 Task: Write a course "Digital marketing".
Action: Mouse moved to (726, 75)
Screenshot: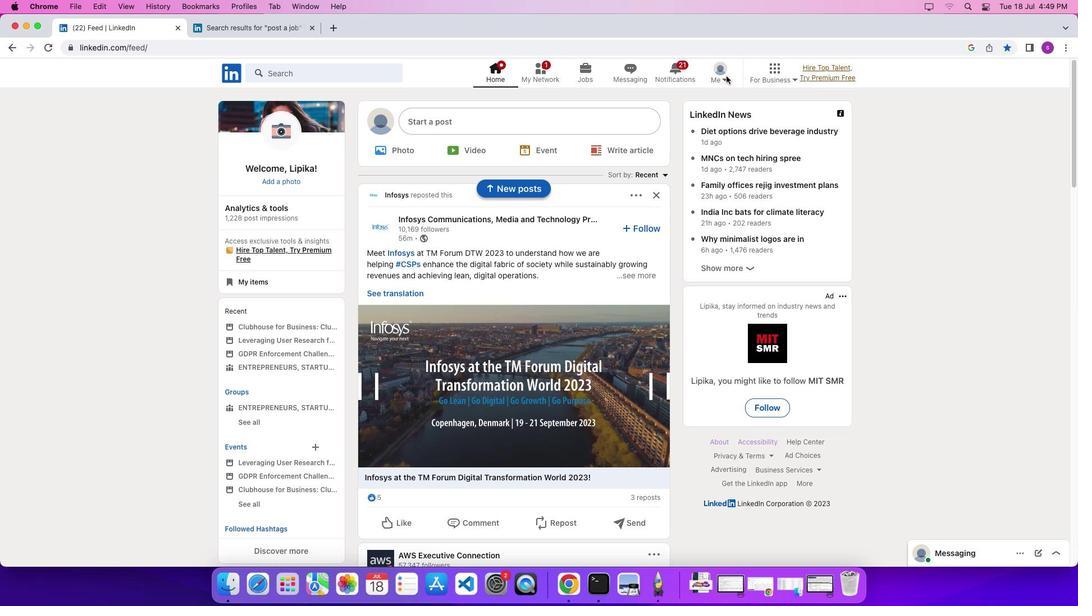 
Action: Mouse pressed left at (726, 75)
Screenshot: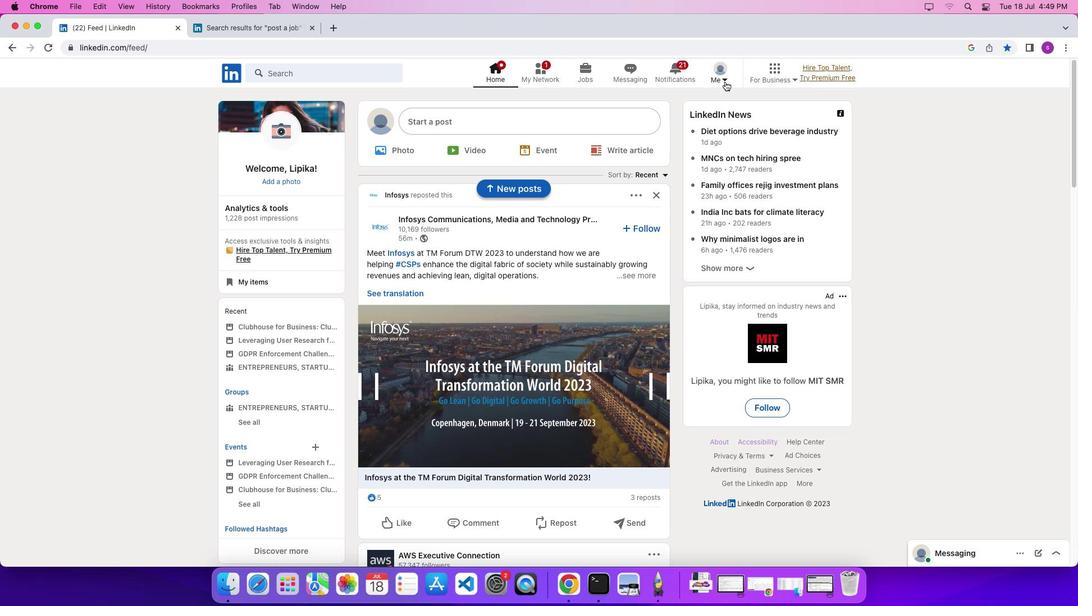 
Action: Mouse moved to (725, 82)
Screenshot: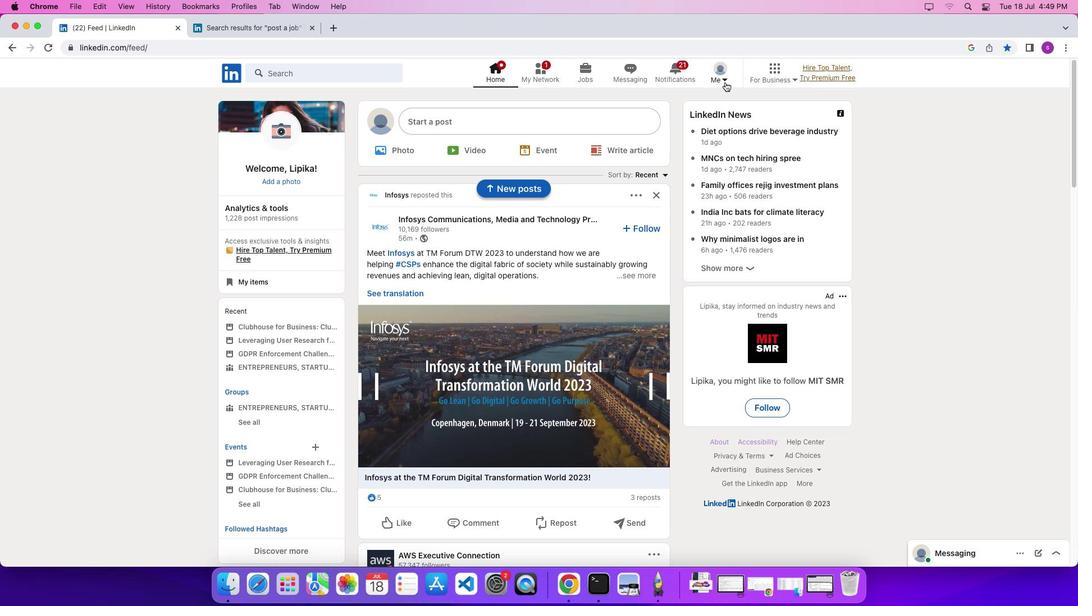 
Action: Mouse pressed left at (725, 82)
Screenshot: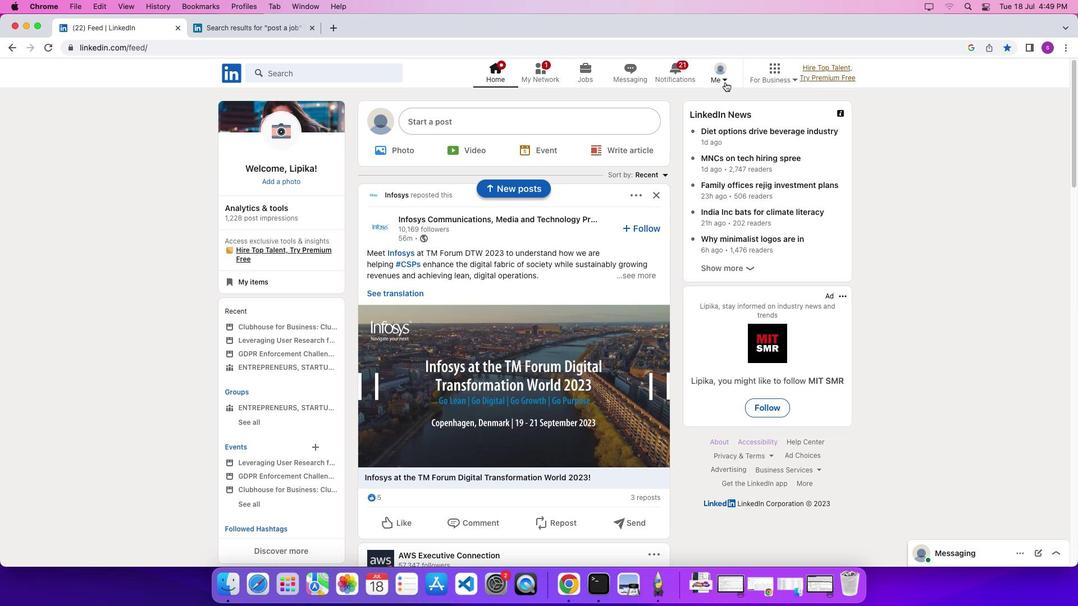 
Action: Mouse moved to (648, 137)
Screenshot: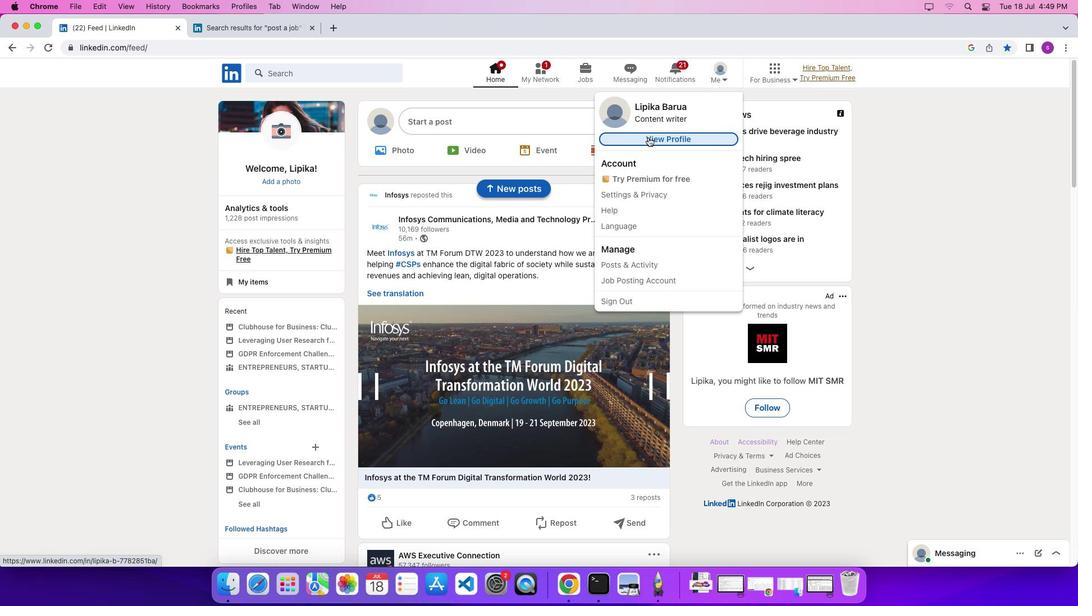 
Action: Mouse pressed left at (648, 137)
Screenshot: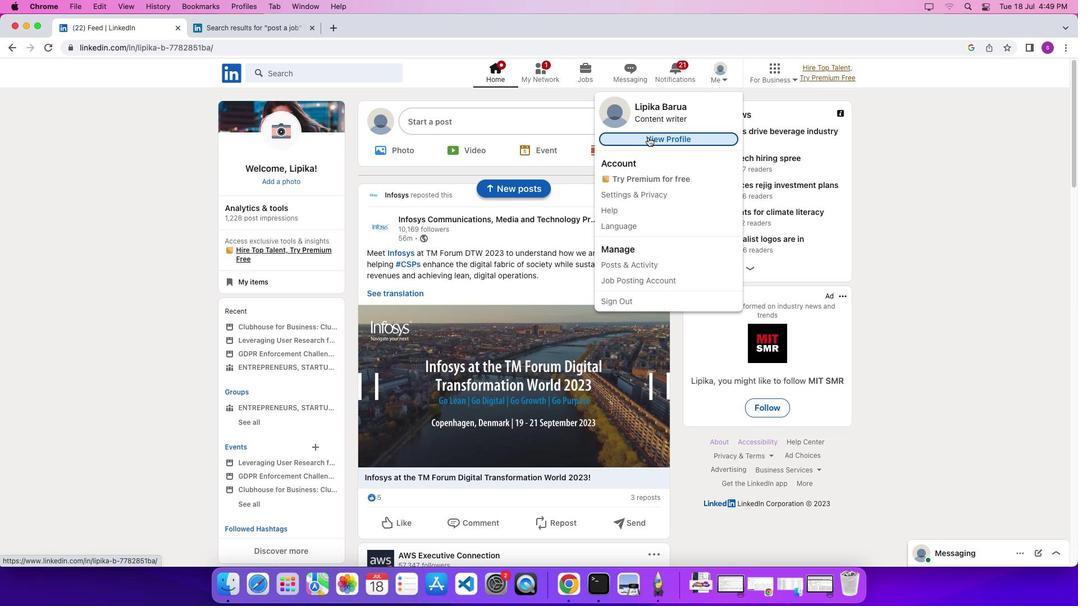 
Action: Mouse moved to (331, 362)
Screenshot: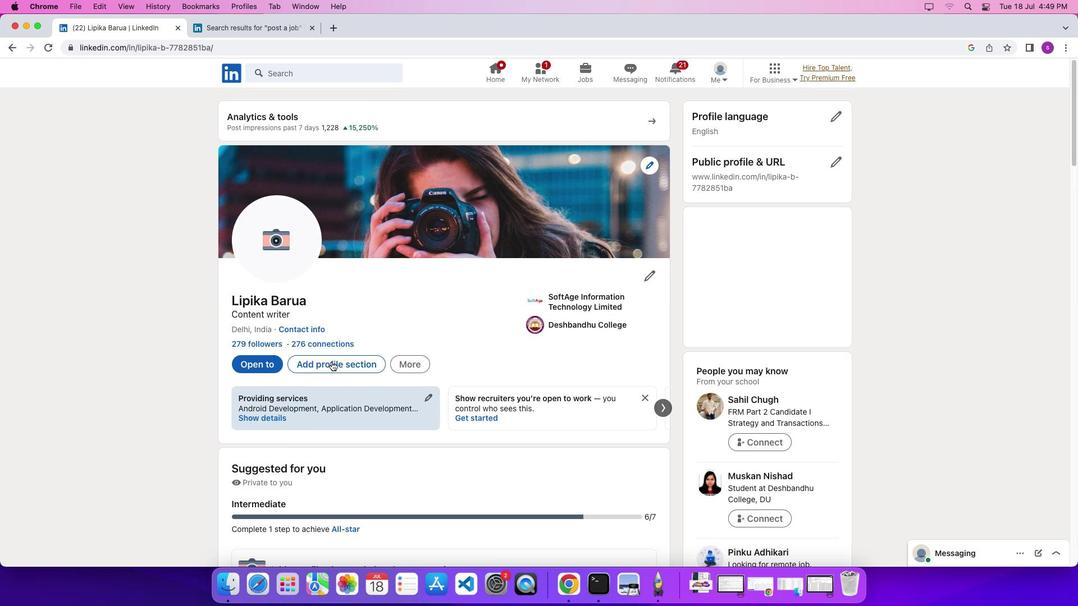 
Action: Mouse pressed left at (331, 362)
Screenshot: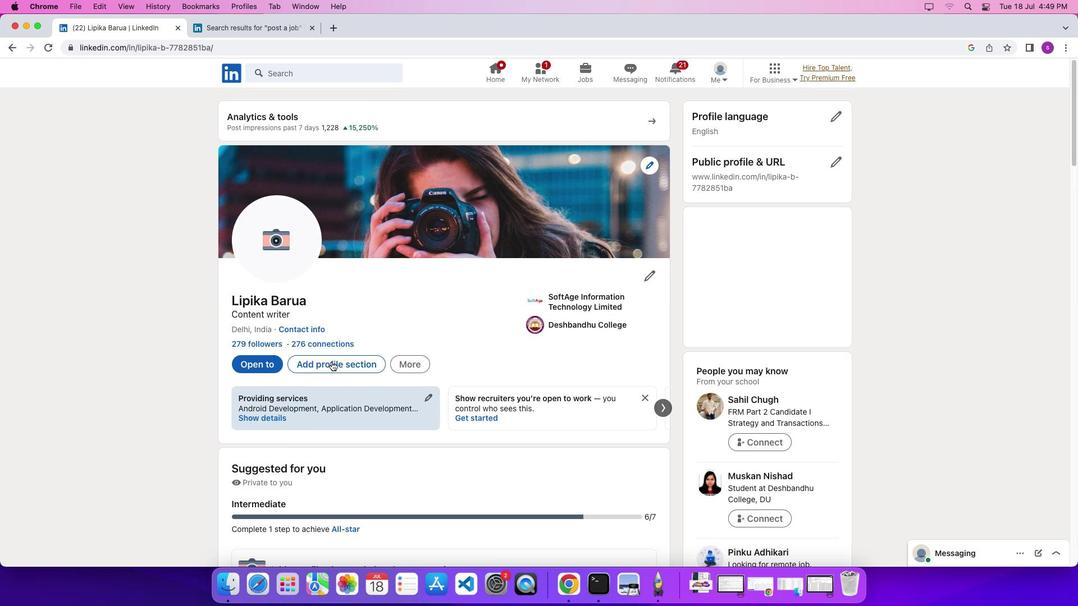 
Action: Mouse moved to (419, 315)
Screenshot: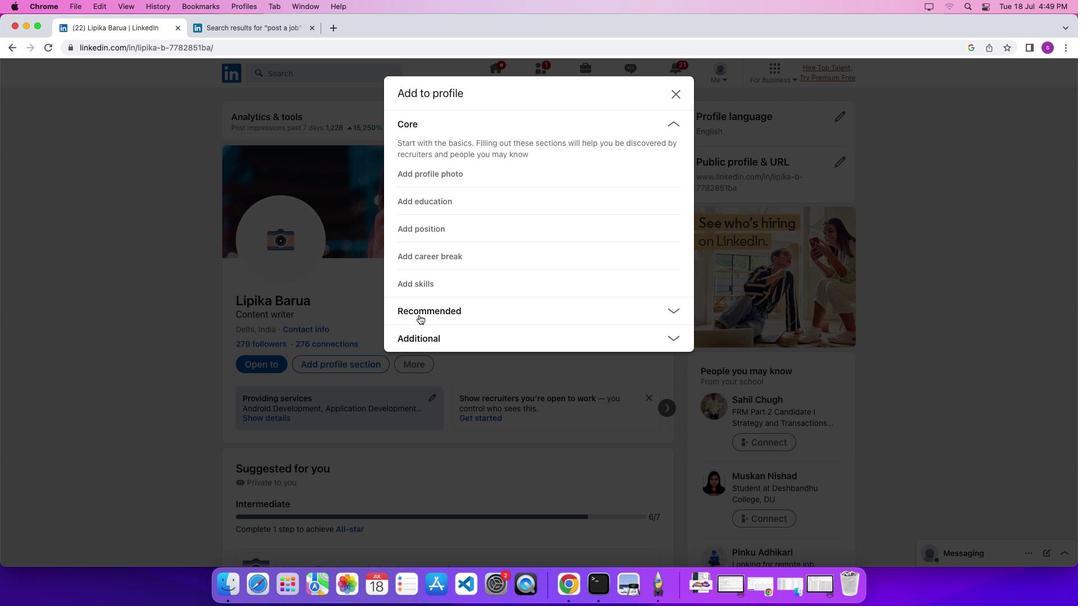 
Action: Mouse pressed left at (419, 315)
Screenshot: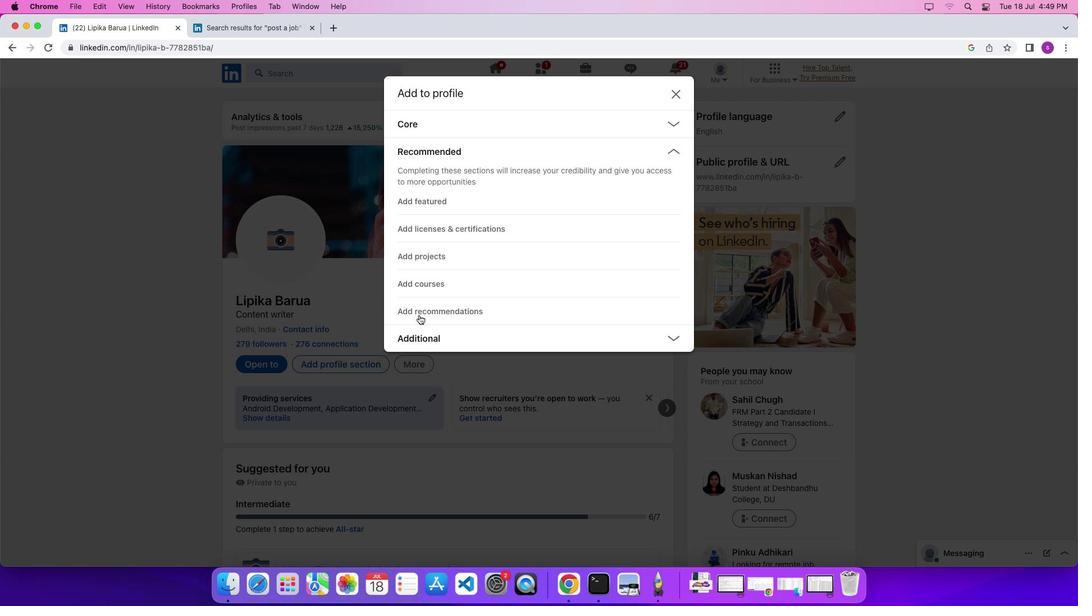 
Action: Mouse moved to (418, 278)
Screenshot: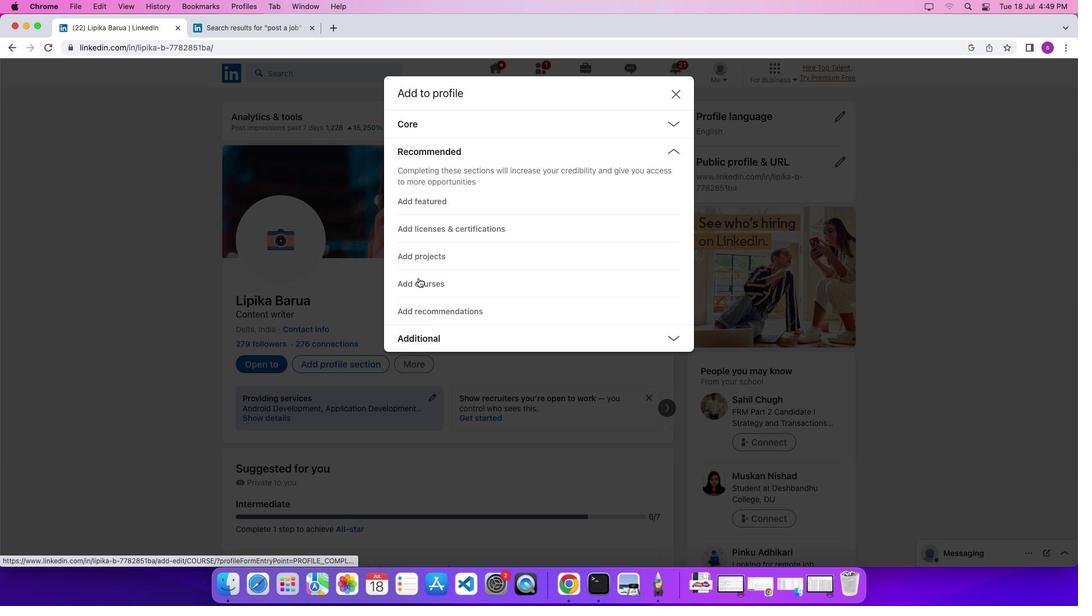 
Action: Mouse pressed left at (418, 278)
Screenshot: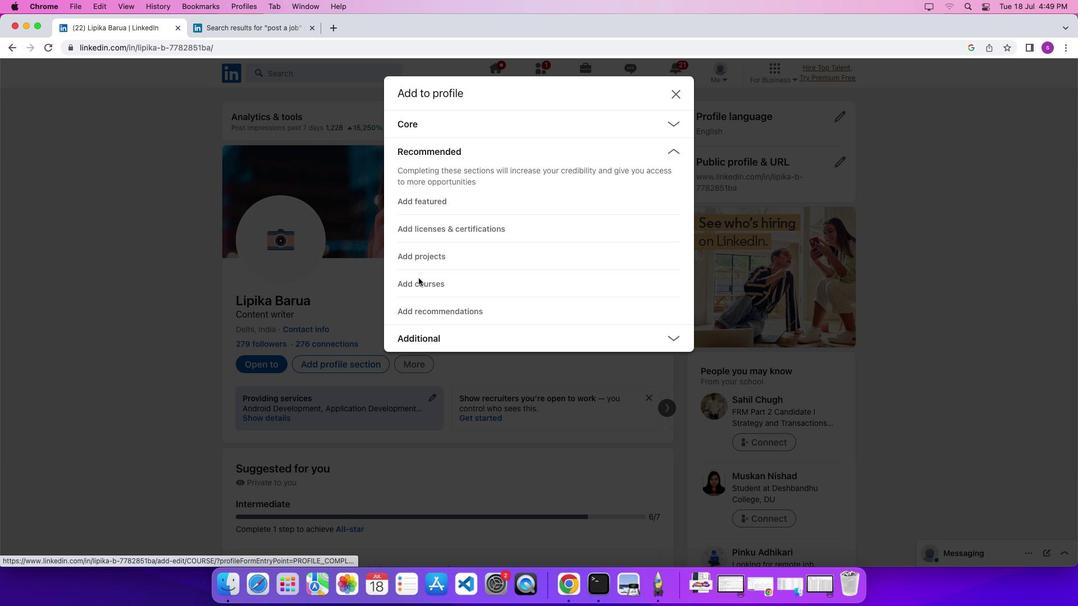 
Action: Mouse moved to (411, 166)
Screenshot: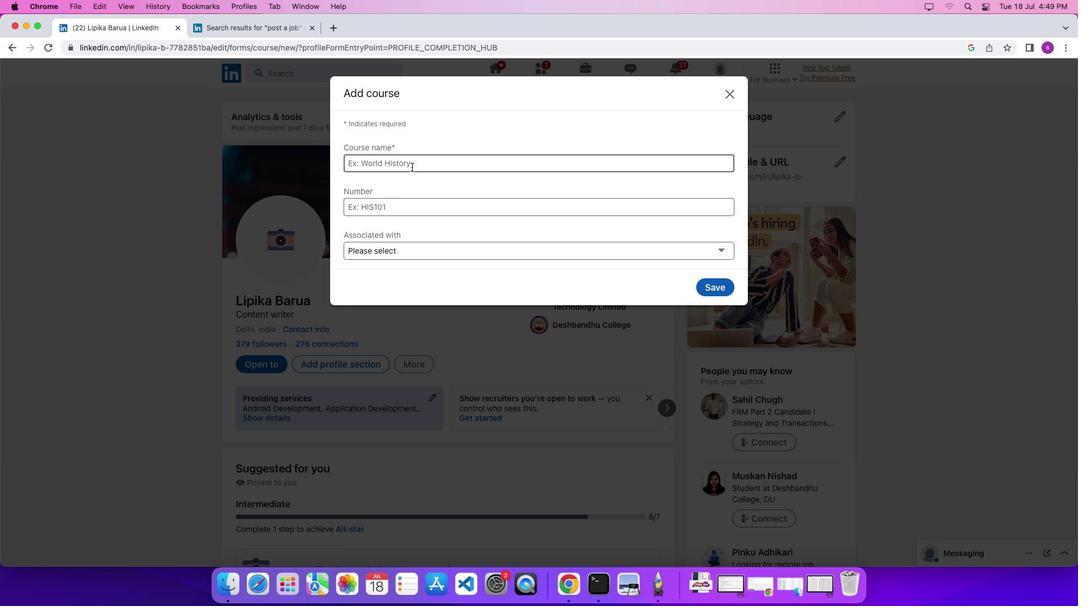 
Action: Mouse pressed left at (411, 166)
Screenshot: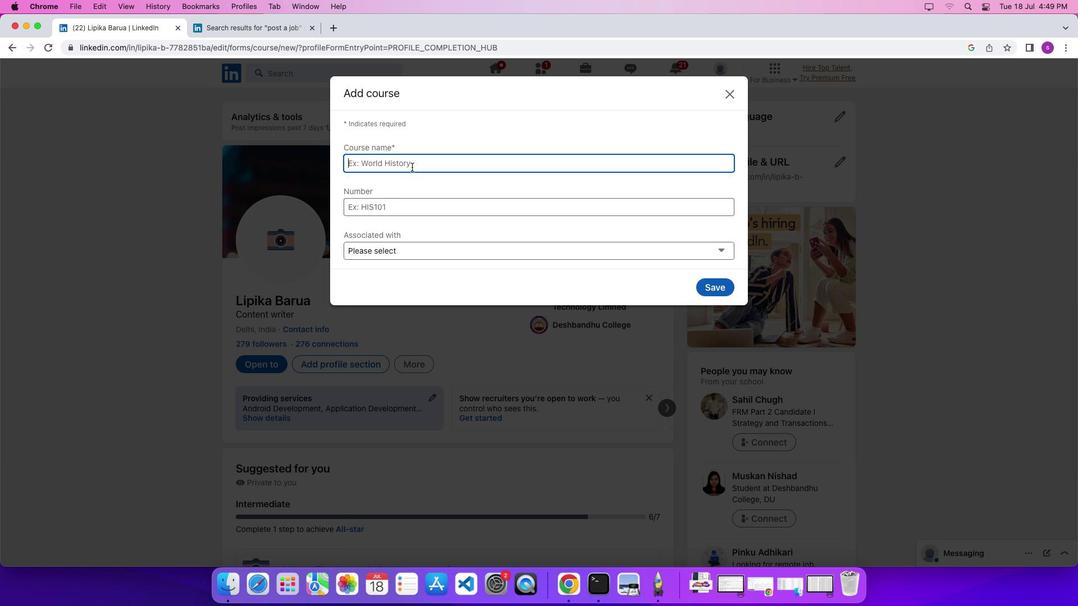 
Action: Key pressed Key.shift'D''i''g''i''t''a''l'Key.space'm''a''r''k''e''t''i''n''g'
Screenshot: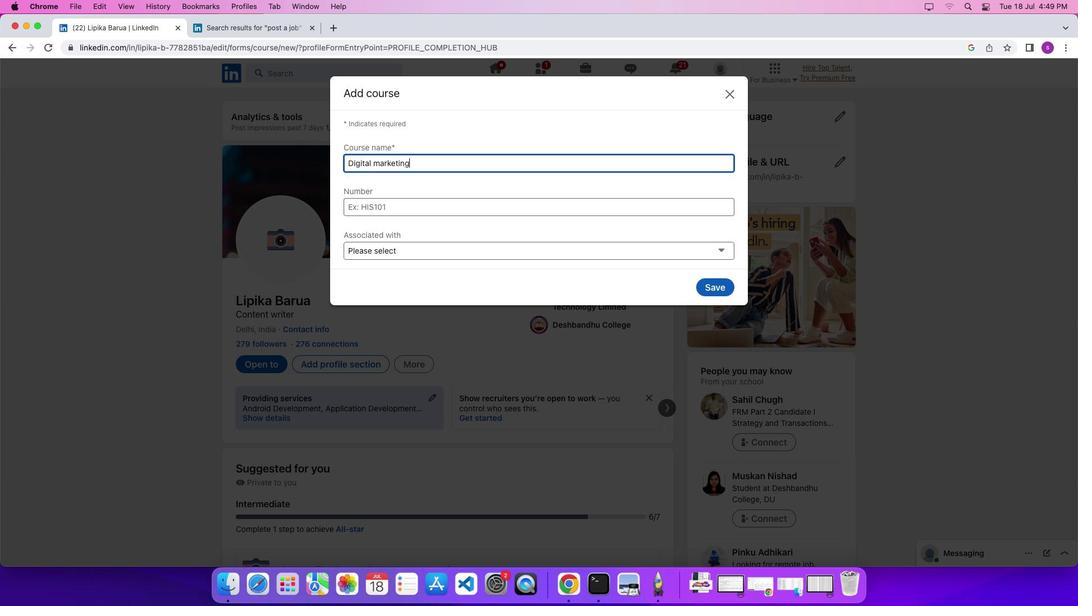 
